 Task: Choose the option to not add the new category in any section in the repository "Javascript".
Action: Mouse moved to (1182, 235)
Screenshot: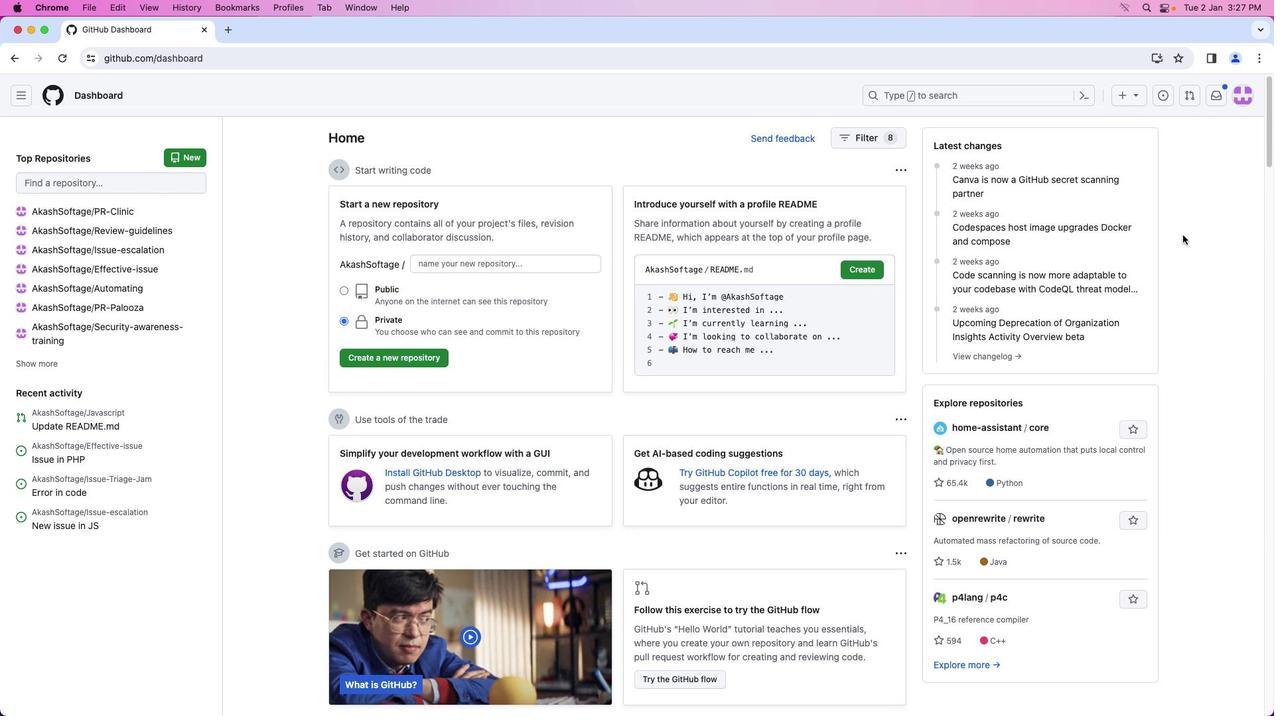 
Action: Mouse pressed left at (1182, 235)
Screenshot: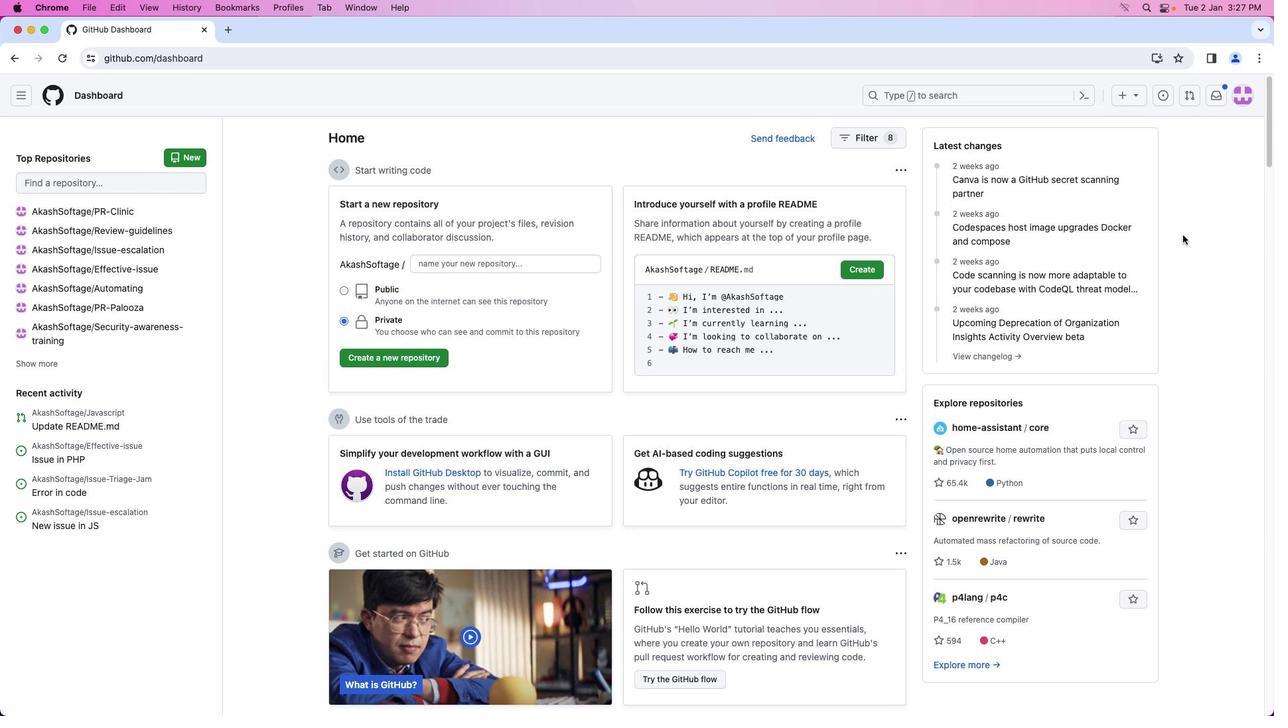 
Action: Mouse moved to (1247, 94)
Screenshot: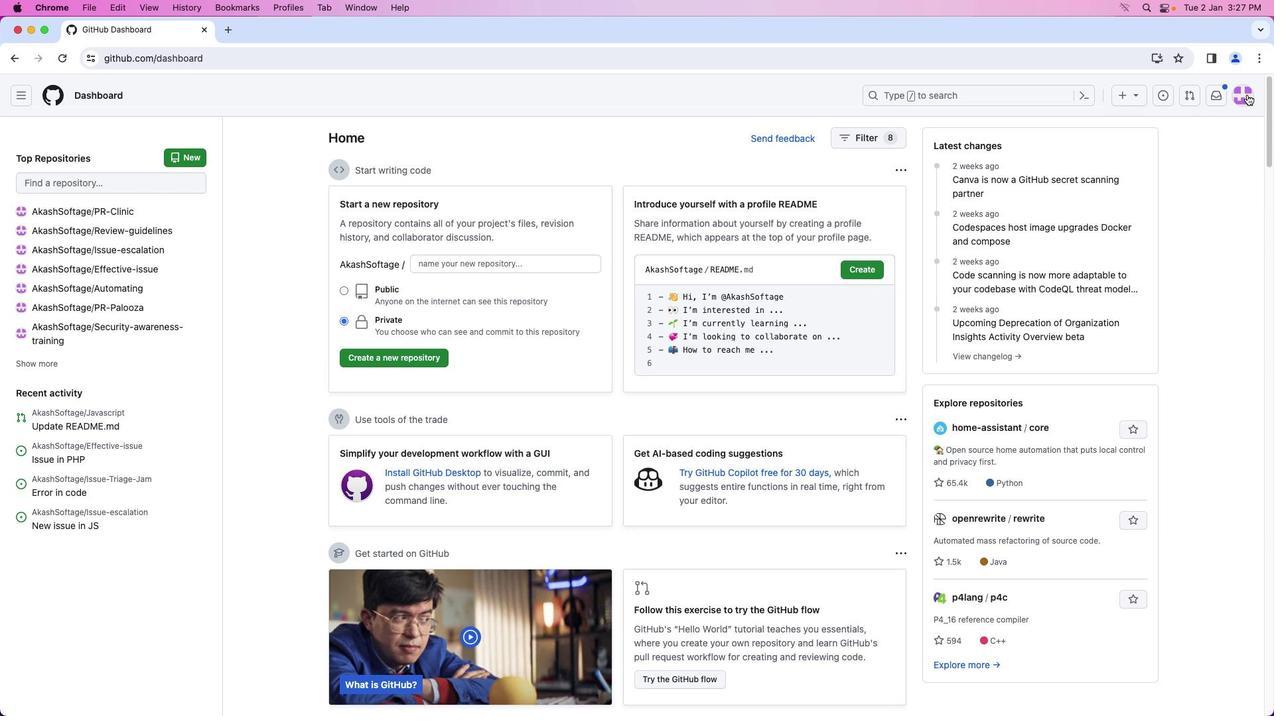 
Action: Mouse pressed left at (1247, 94)
Screenshot: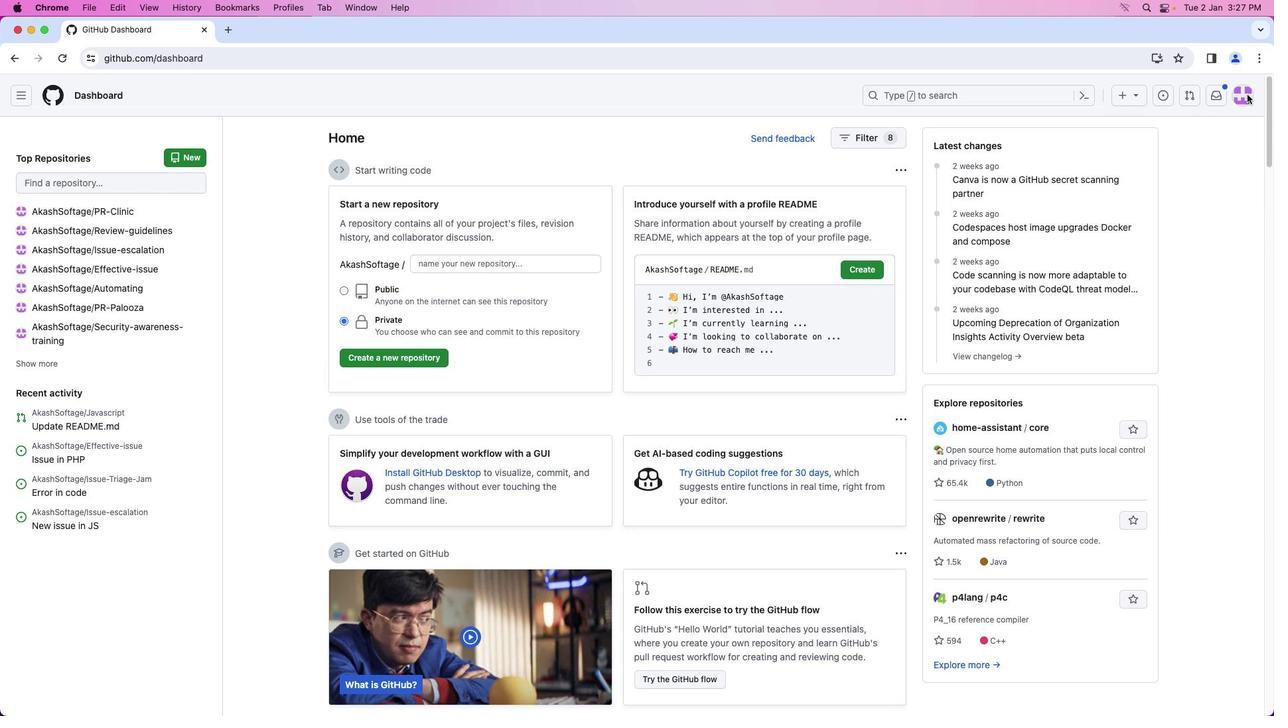 
Action: Mouse moved to (1180, 216)
Screenshot: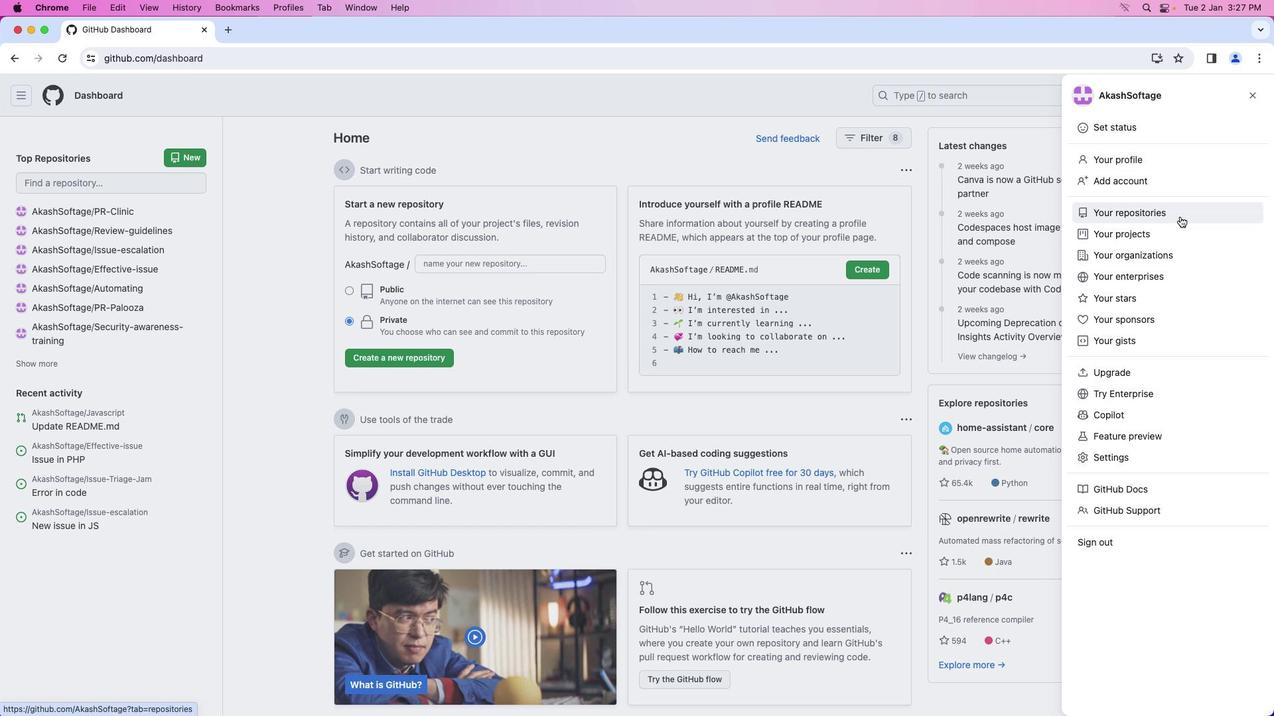 
Action: Mouse pressed left at (1180, 216)
Screenshot: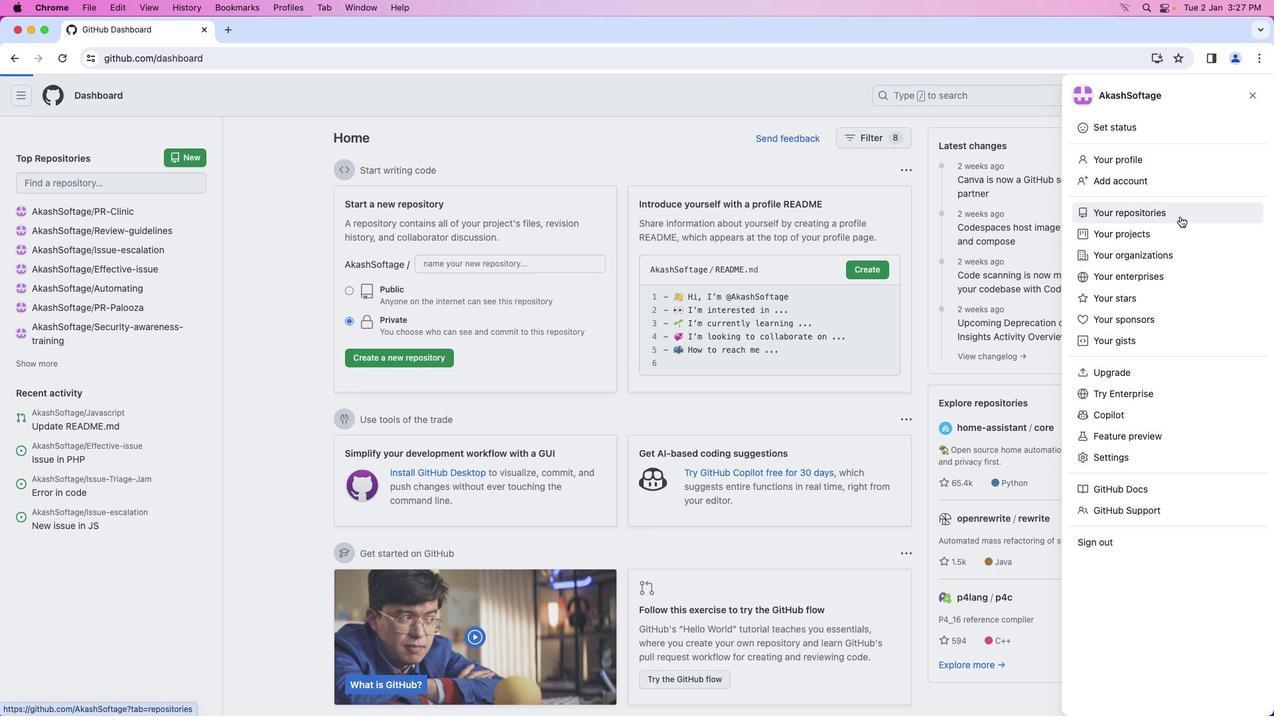 
Action: Mouse moved to (477, 219)
Screenshot: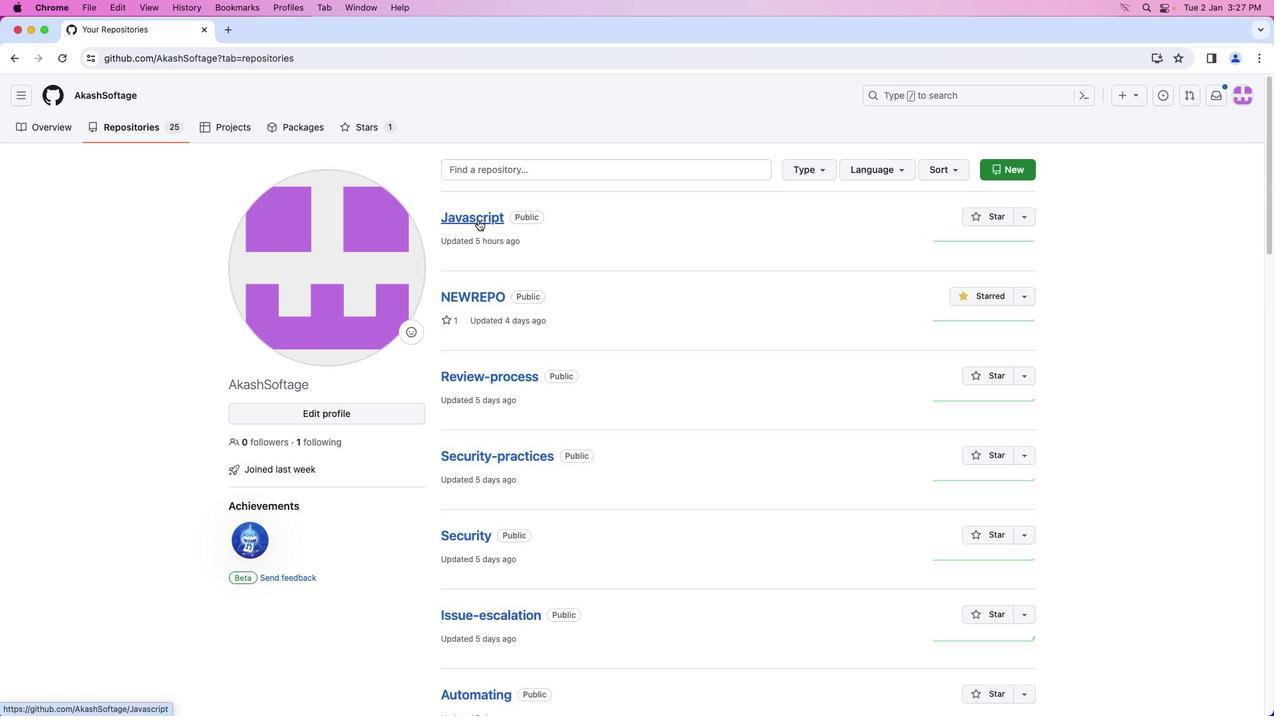
Action: Mouse pressed left at (477, 219)
Screenshot: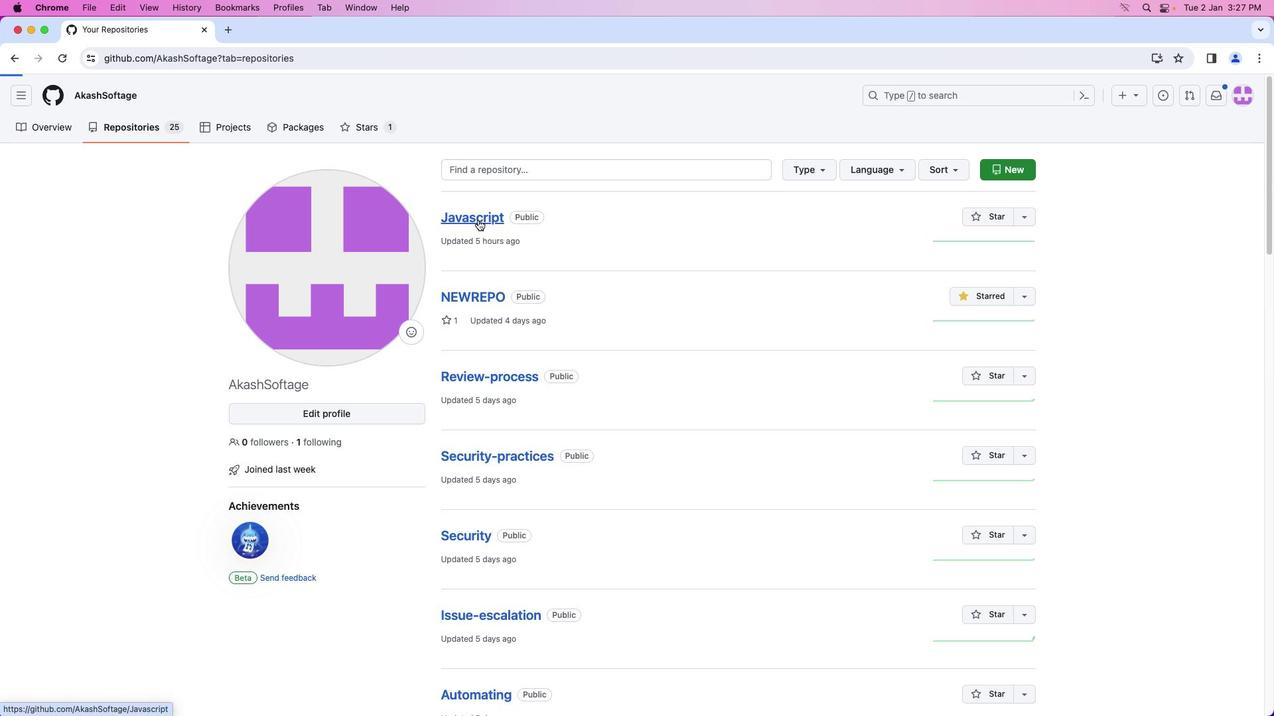 
Action: Mouse moved to (267, 131)
Screenshot: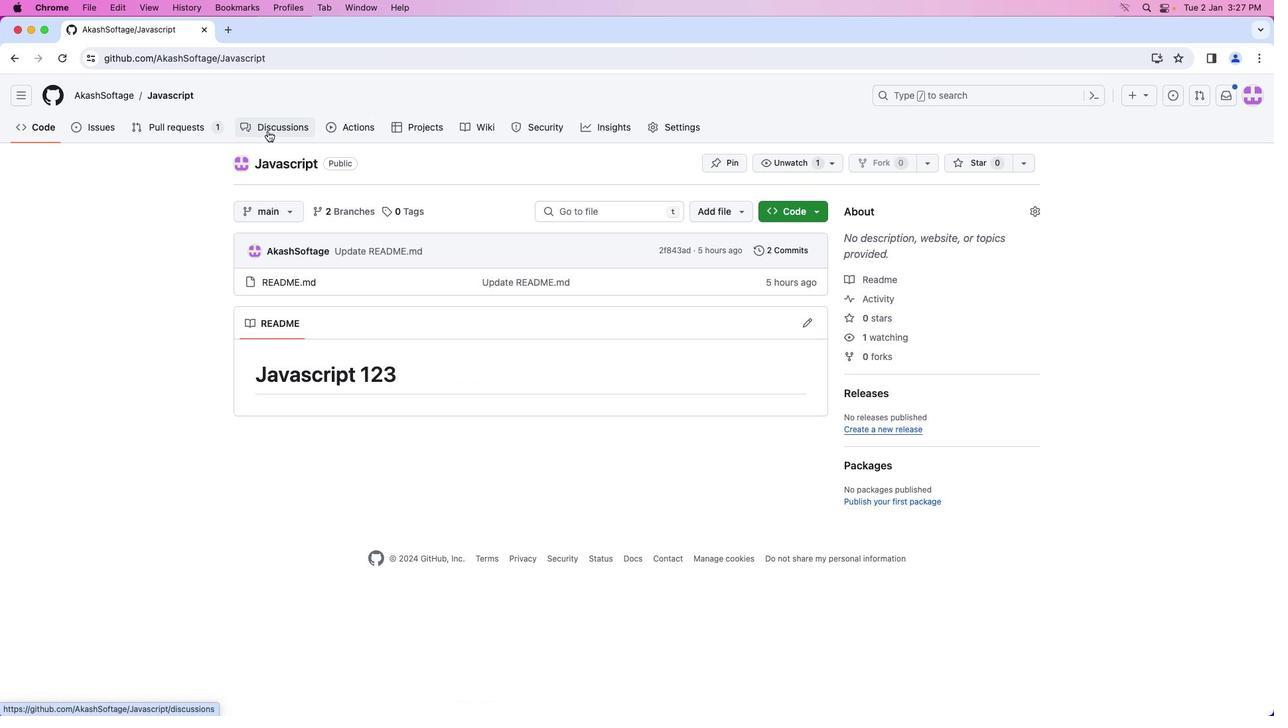
Action: Mouse pressed left at (267, 131)
Screenshot: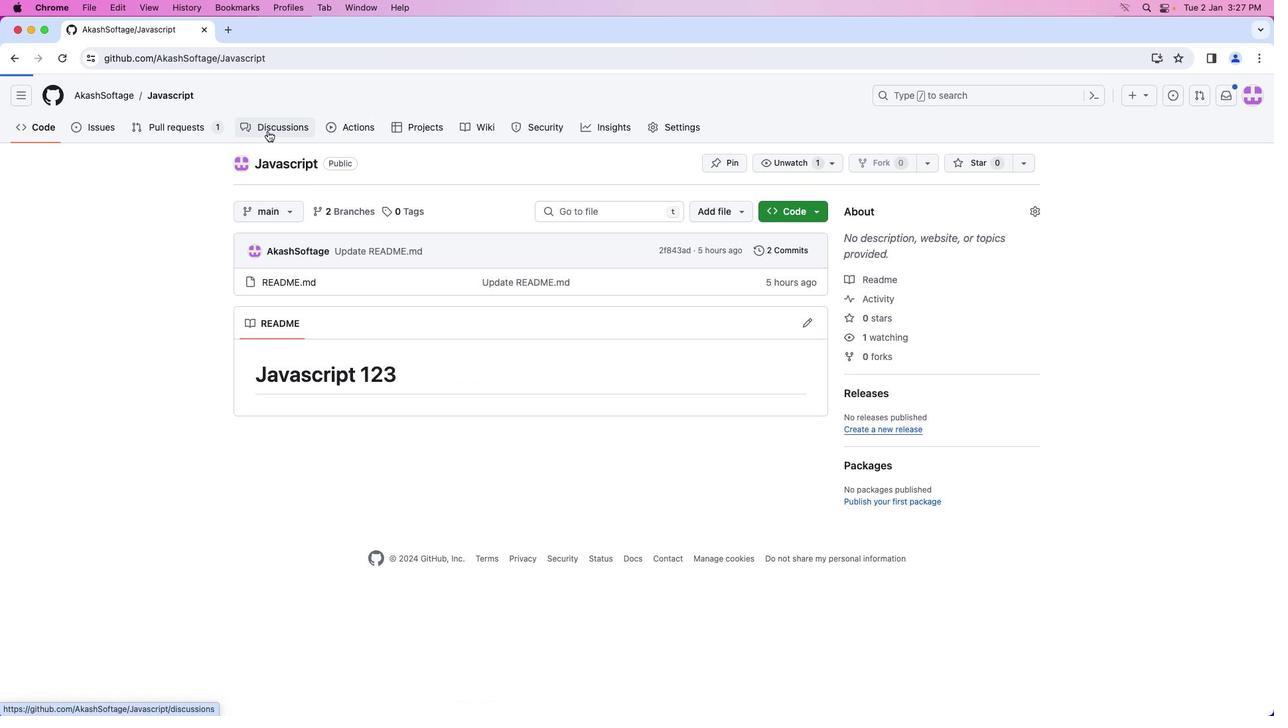 
Action: Mouse moved to (445, 327)
Screenshot: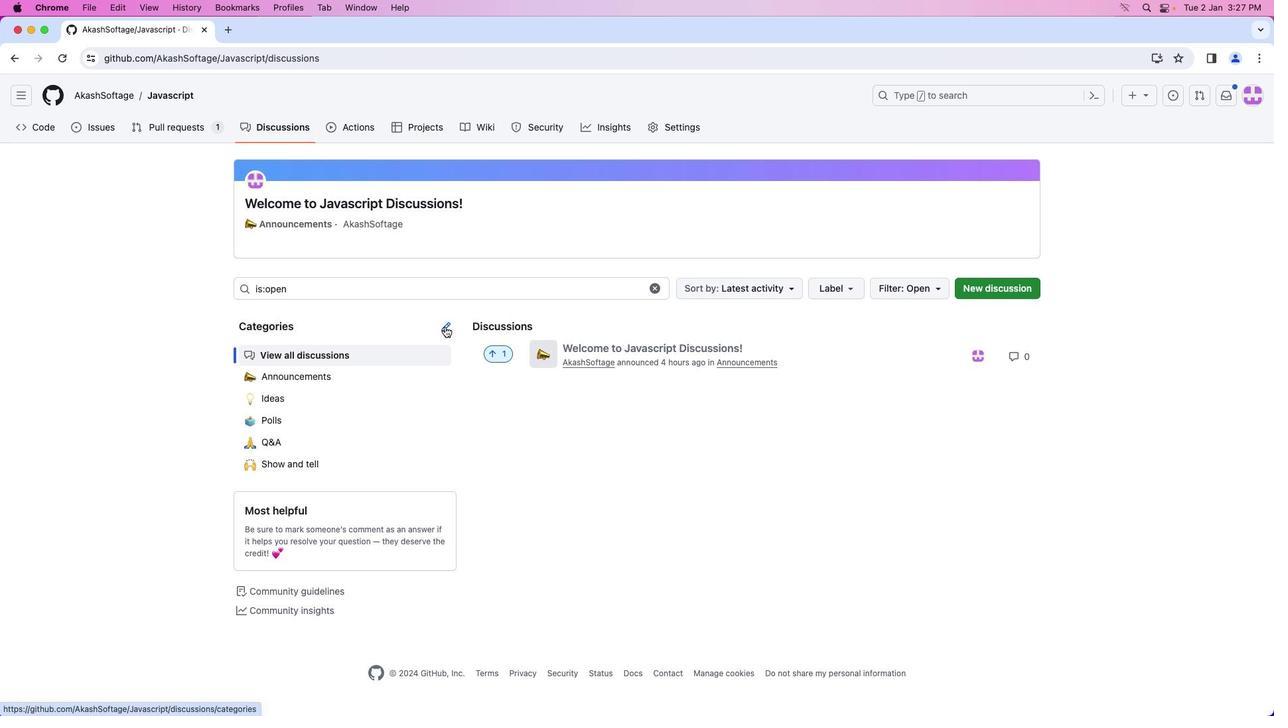 
Action: Mouse pressed left at (445, 327)
Screenshot: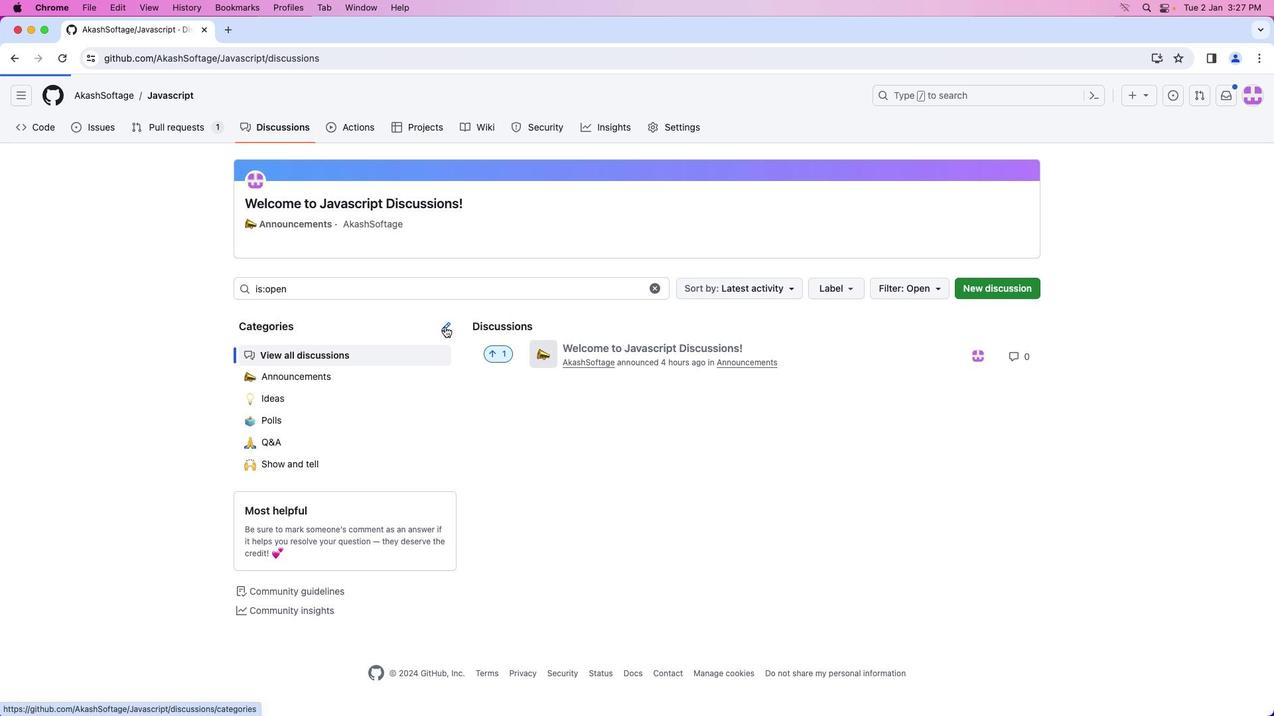 
Action: Mouse moved to (1022, 177)
Screenshot: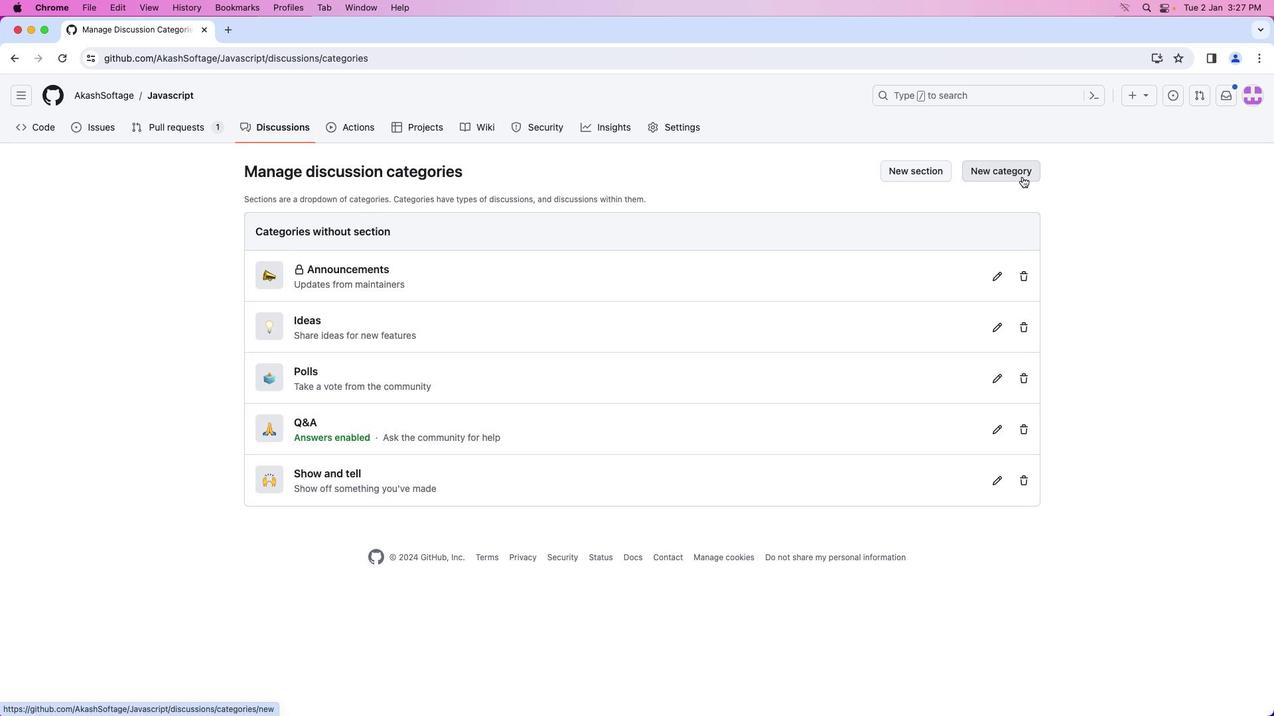 
Action: Mouse pressed left at (1022, 177)
Screenshot: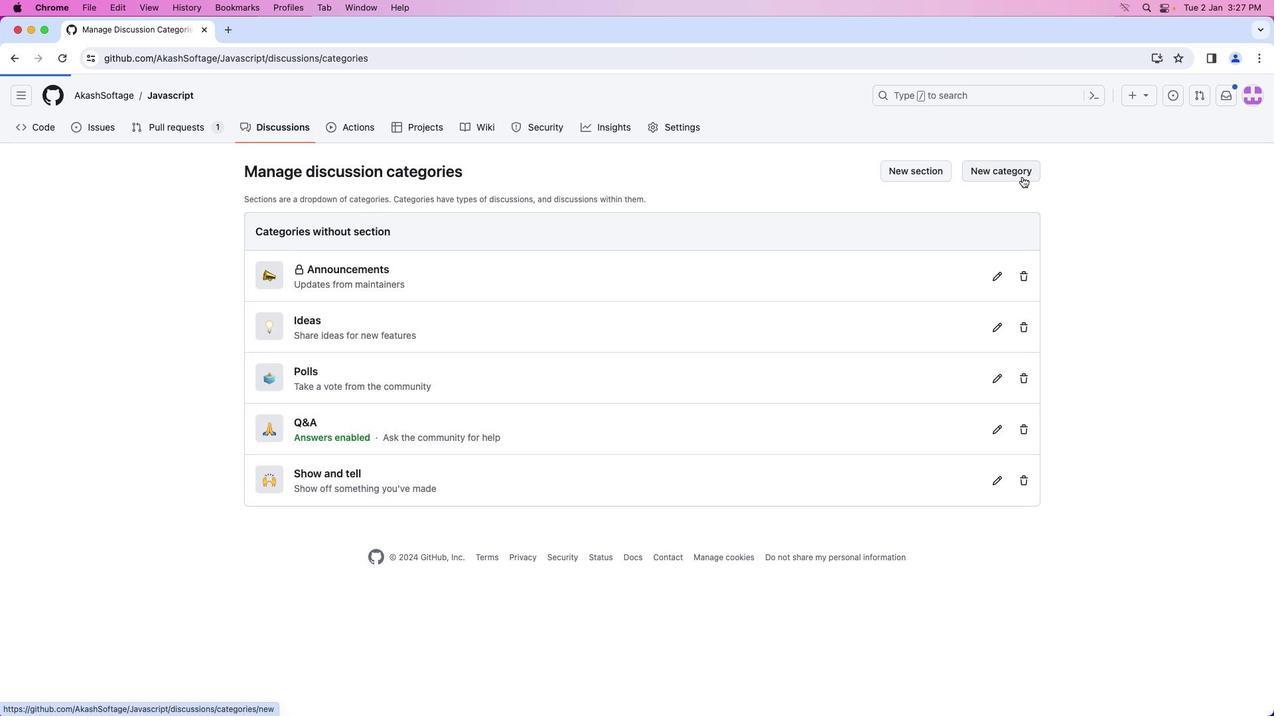 
Action: Mouse moved to (638, 225)
Screenshot: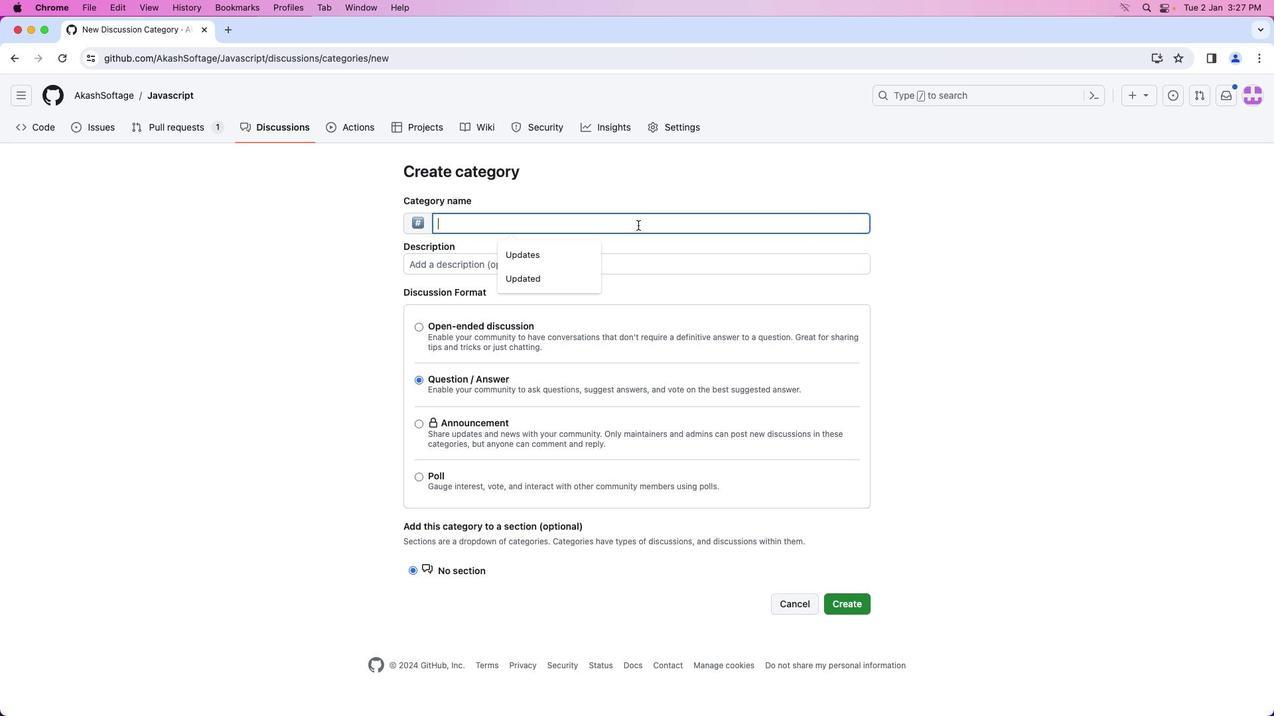 
Action: Mouse pressed left at (638, 225)
Screenshot: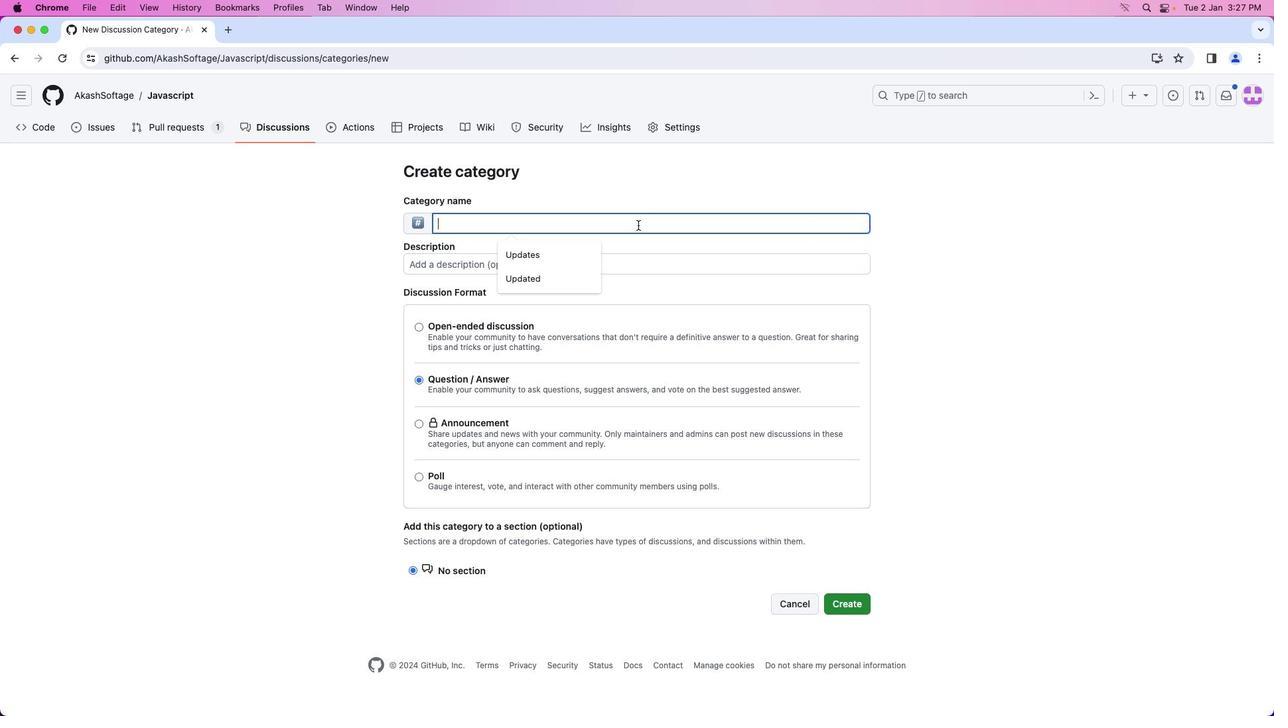 
Action: Key pressed Key.caps_lockKey.caps_lock'U'Key.caps_lock'p''d''a''t''e''s'
Screenshot: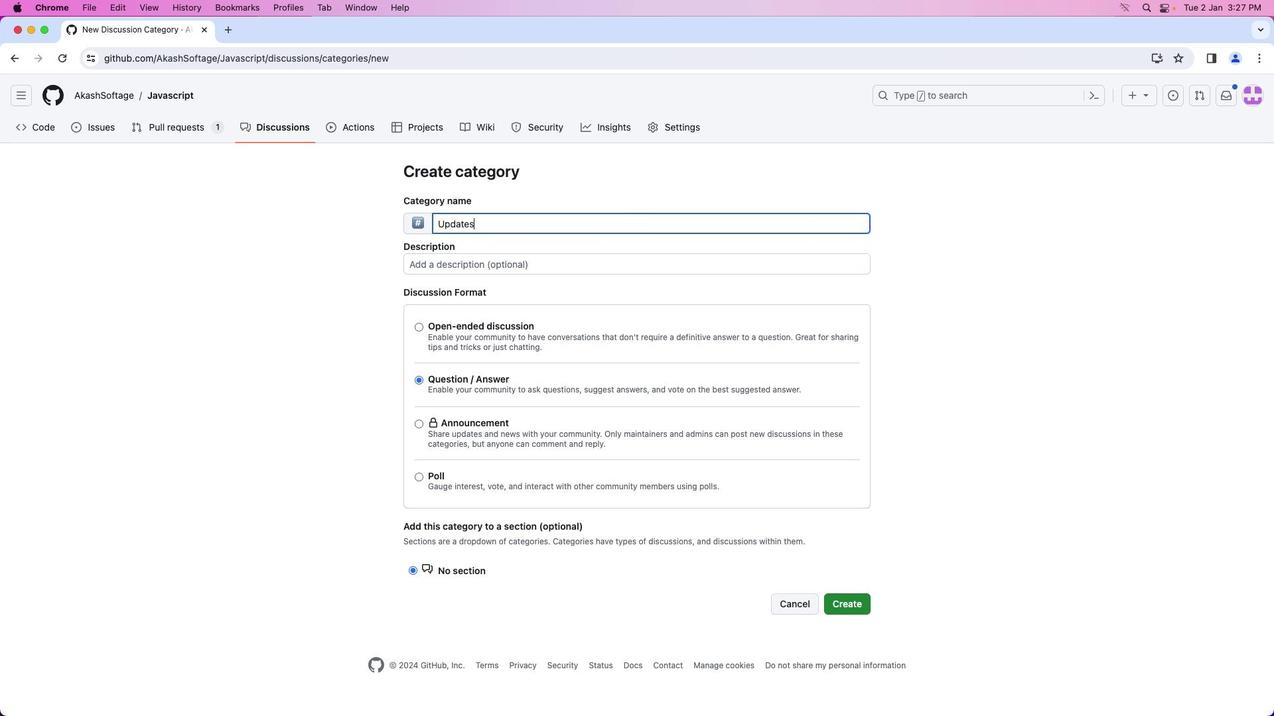 
Action: Mouse moved to (416, 570)
Screenshot: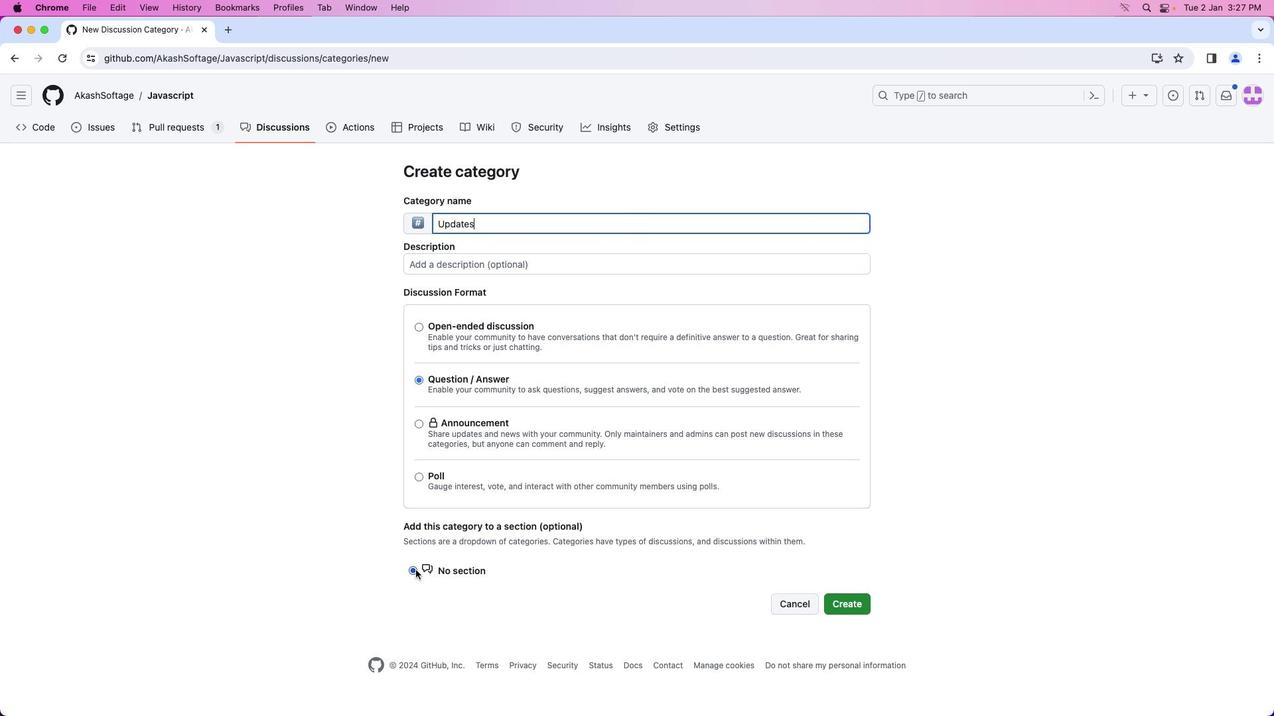 
Action: Mouse pressed left at (416, 570)
Screenshot: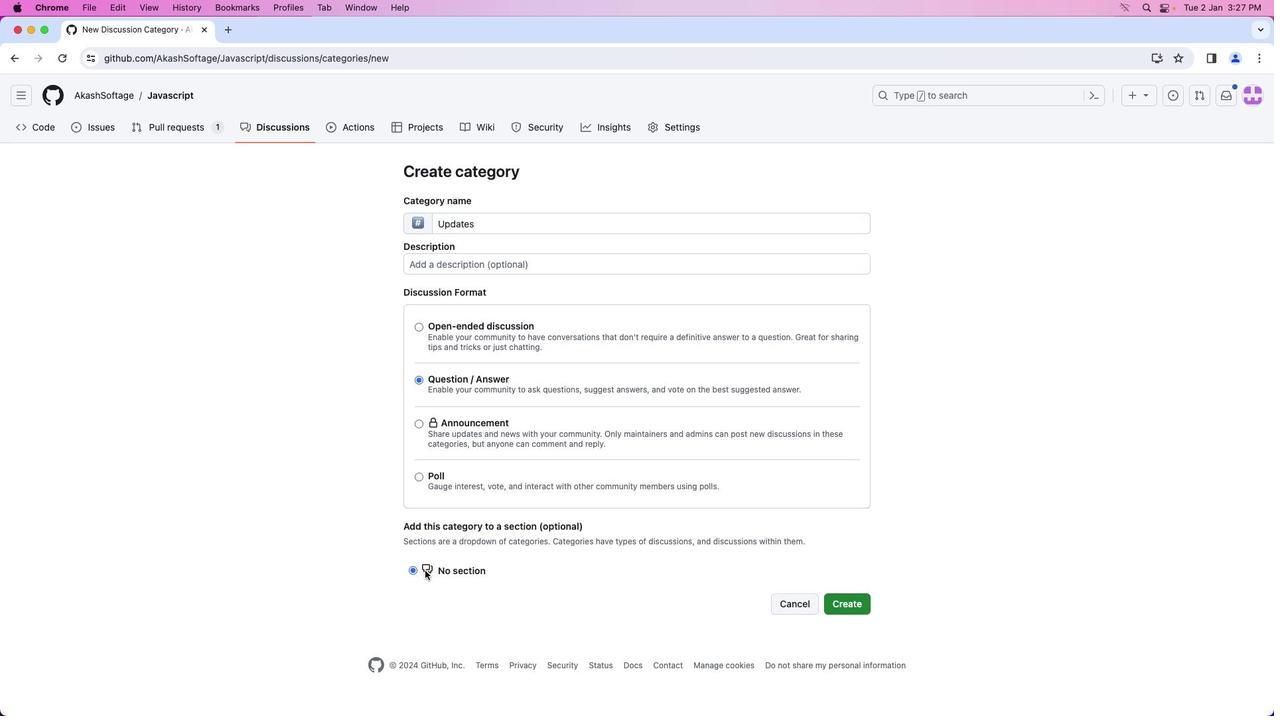 
Action: Mouse moved to (848, 605)
Screenshot: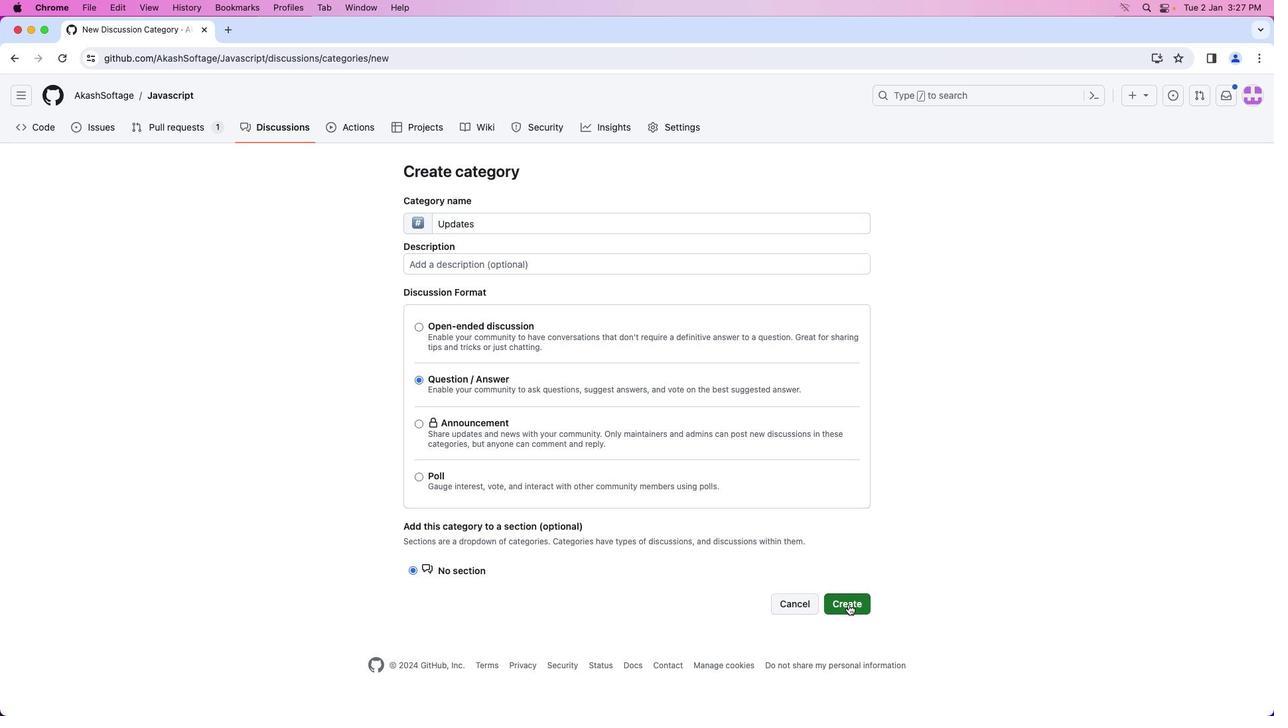 
Action: Mouse pressed left at (848, 605)
Screenshot: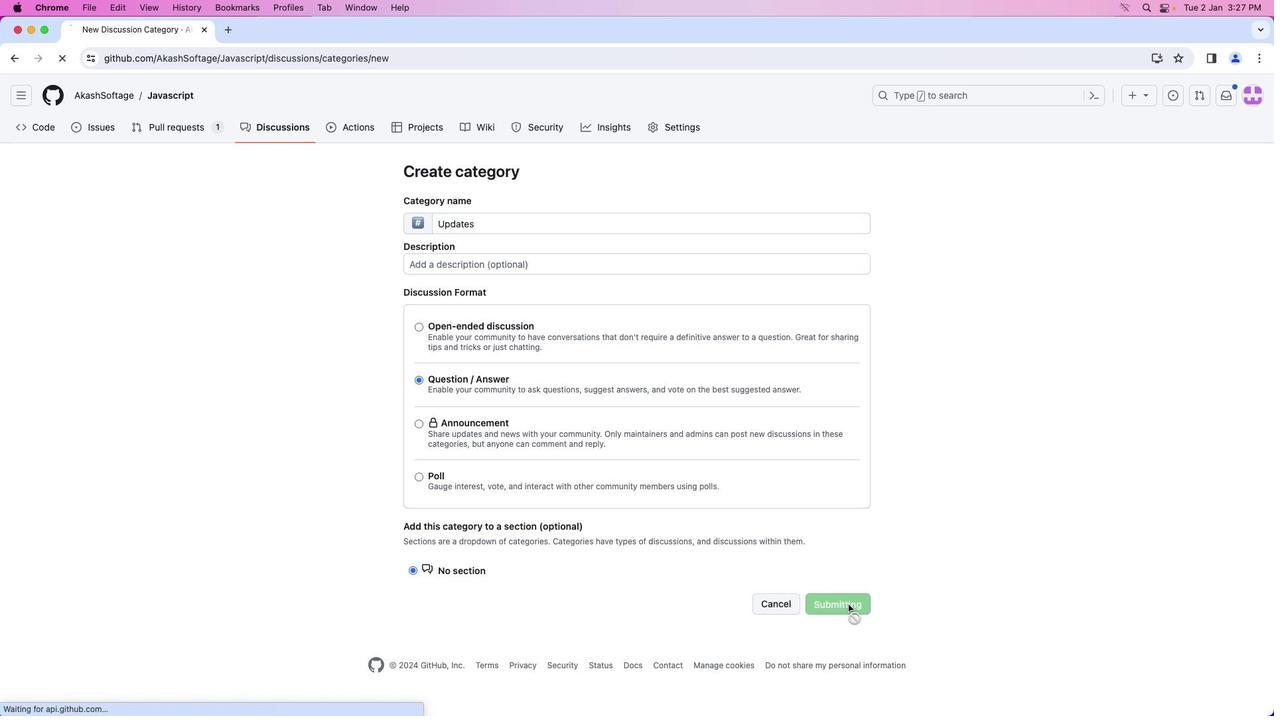 
Action: Mouse moved to (1115, 539)
Screenshot: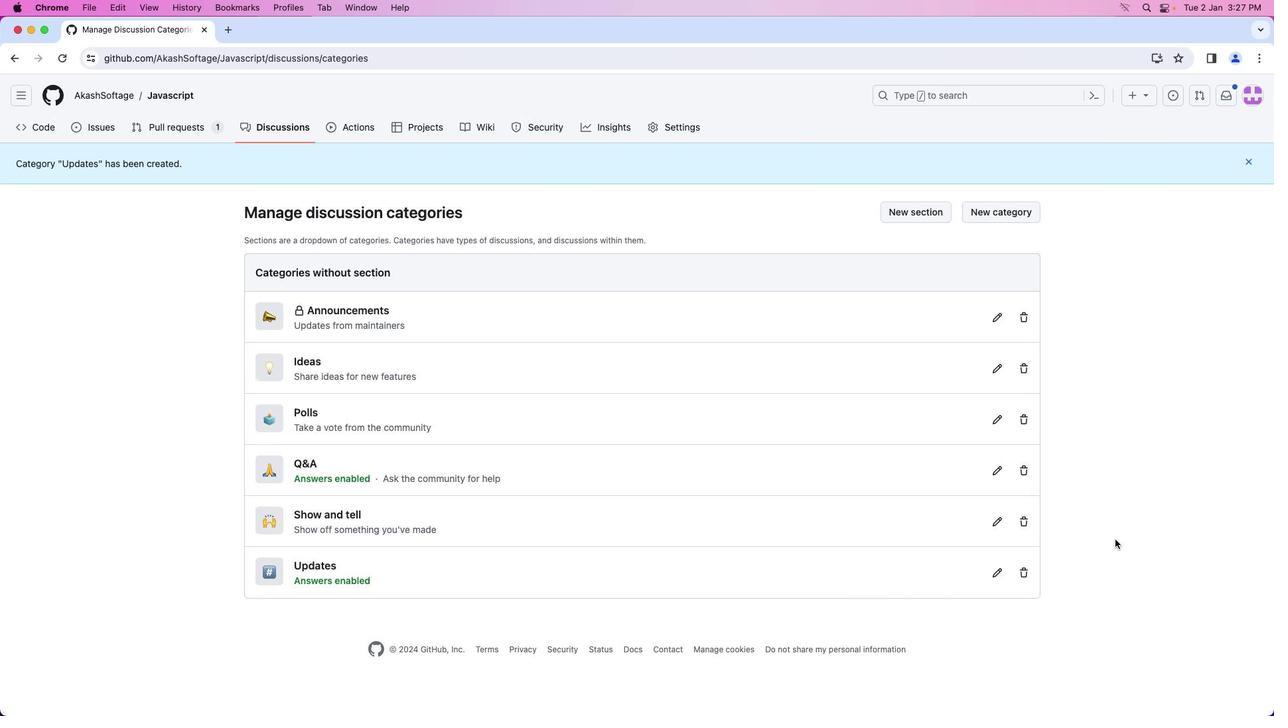 
Action: Mouse pressed left at (1115, 539)
Screenshot: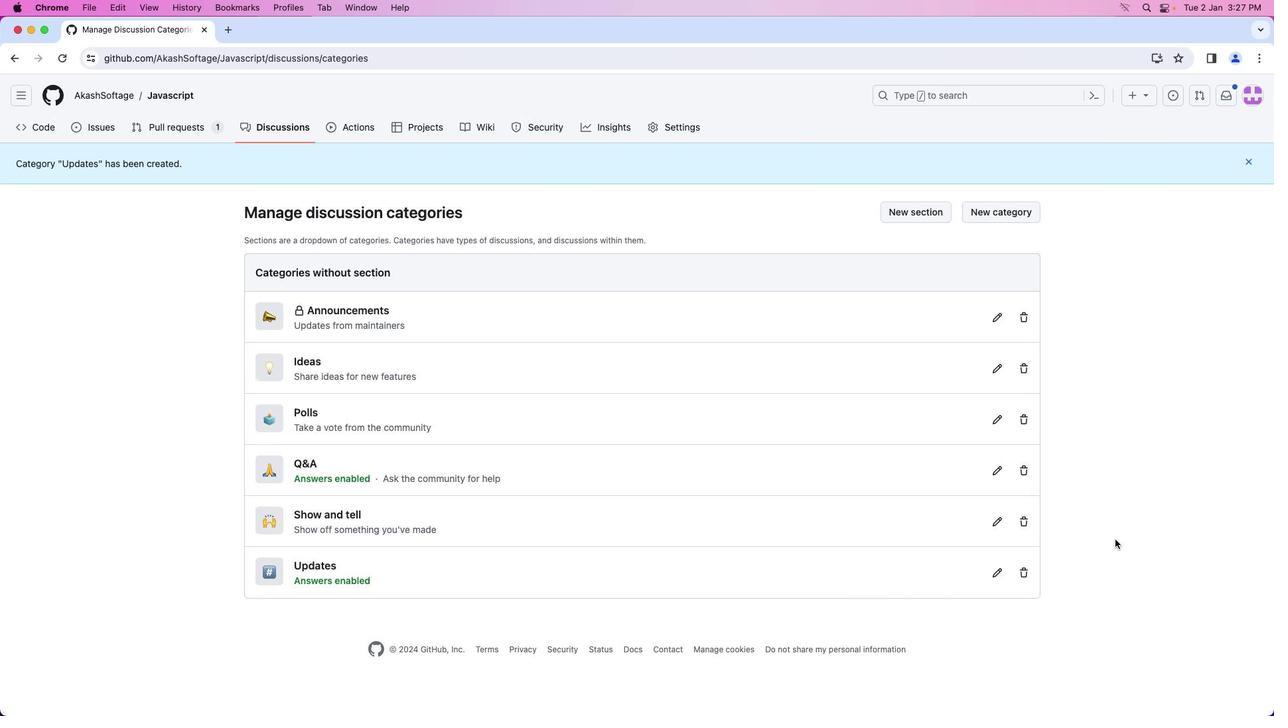 
Action: Mouse moved to (1113, 539)
Screenshot: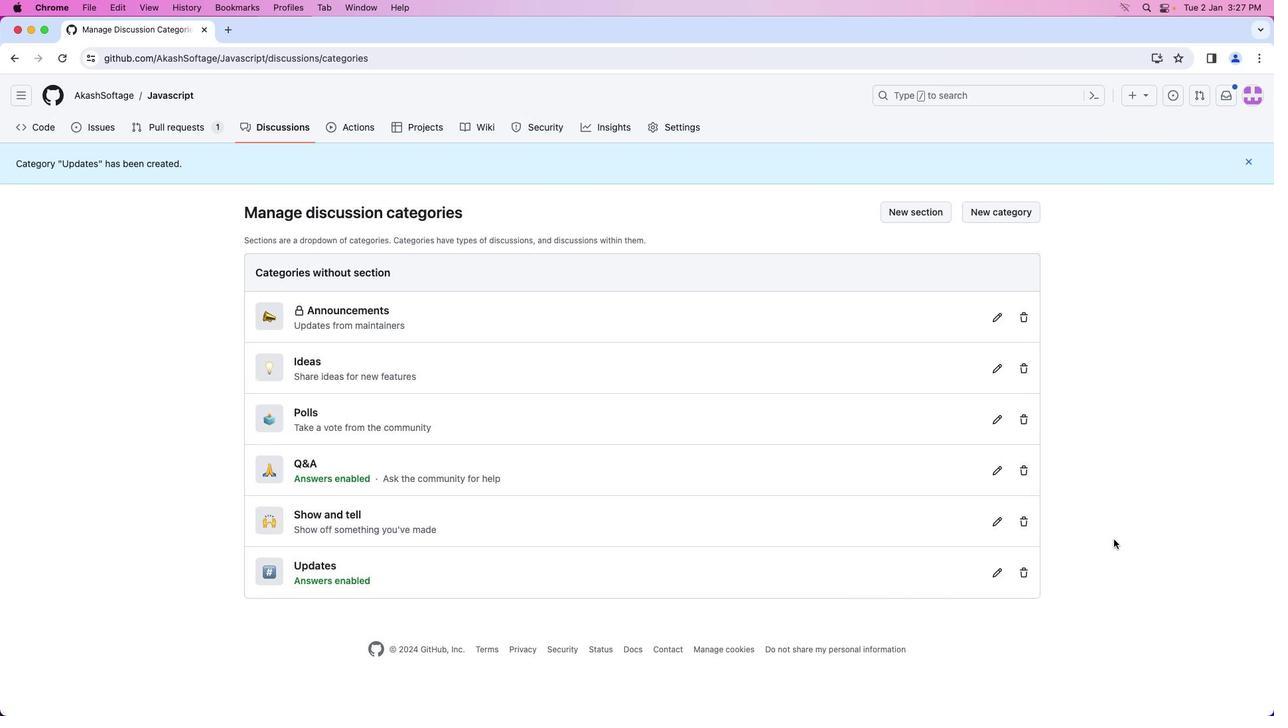 
